Task: Check the percentage active listings of foyer in the last 5 years.
Action: Mouse moved to (825, 186)
Screenshot: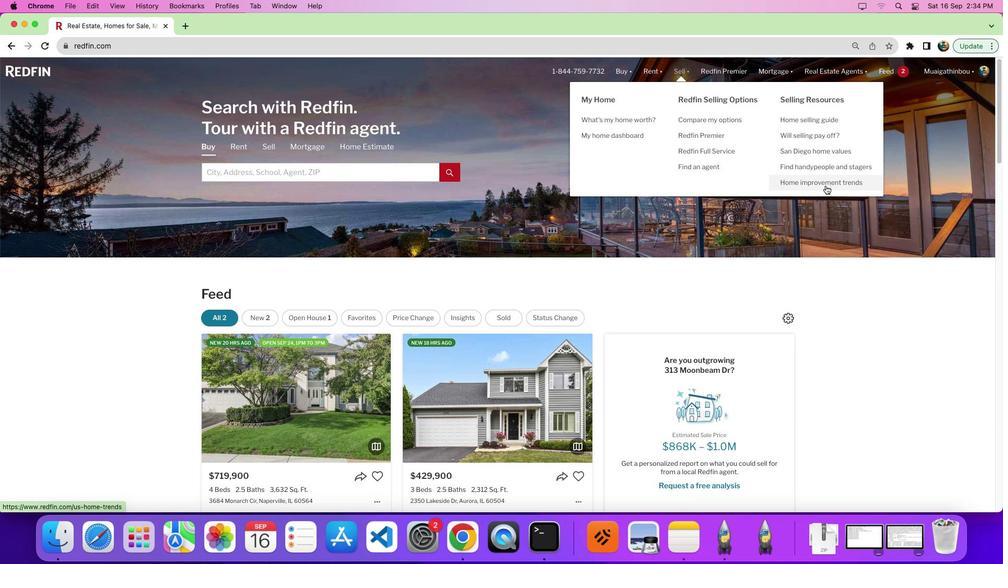 
Action: Mouse pressed left at (825, 186)
Screenshot: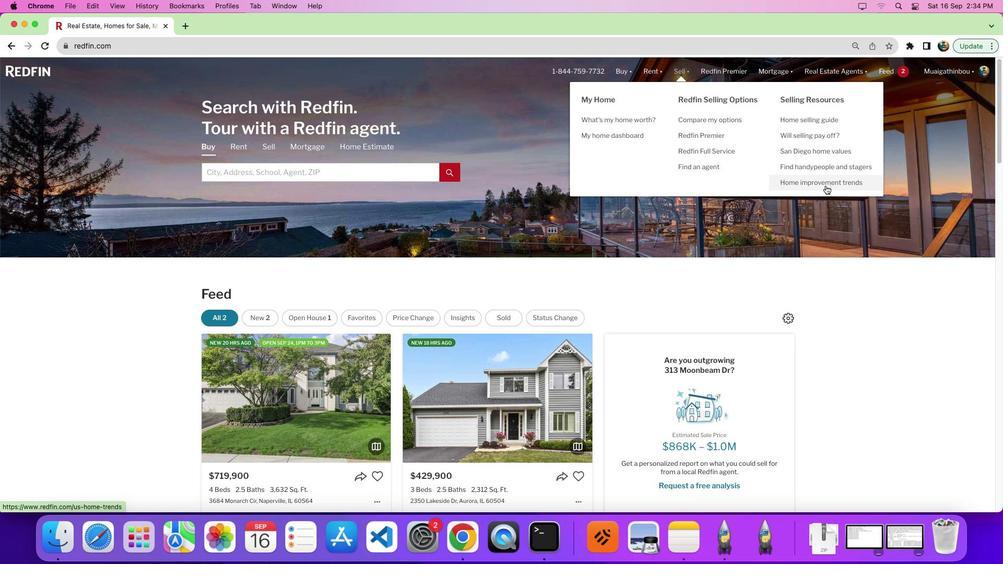 
Action: Mouse moved to (825, 185)
Screenshot: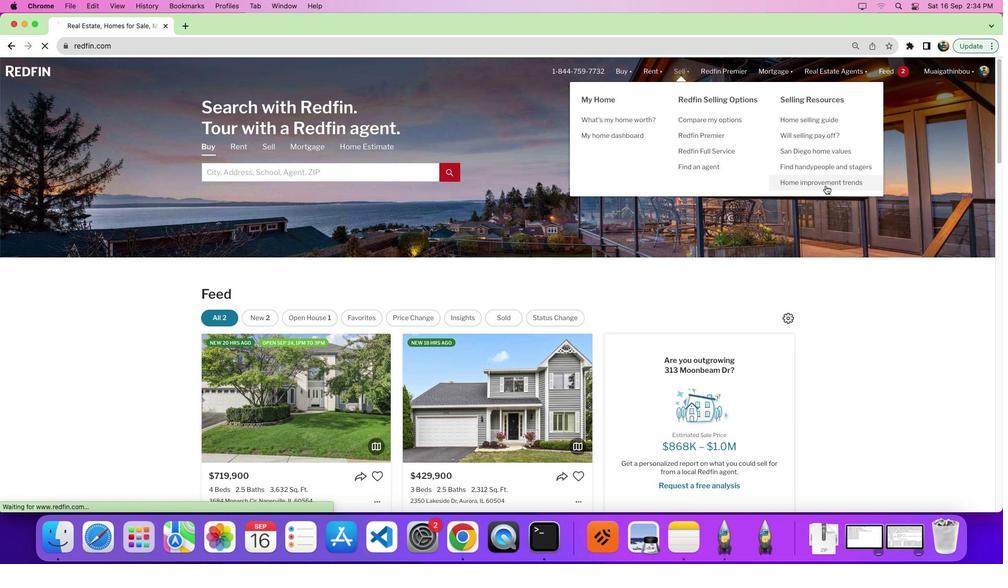 
Action: Mouse pressed left at (825, 185)
Screenshot: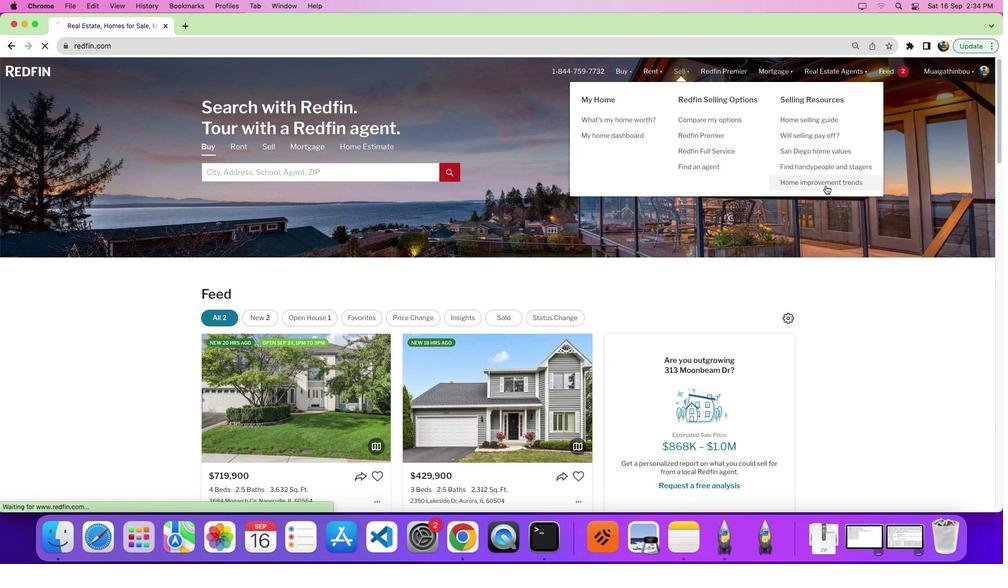 
Action: Mouse moved to (265, 198)
Screenshot: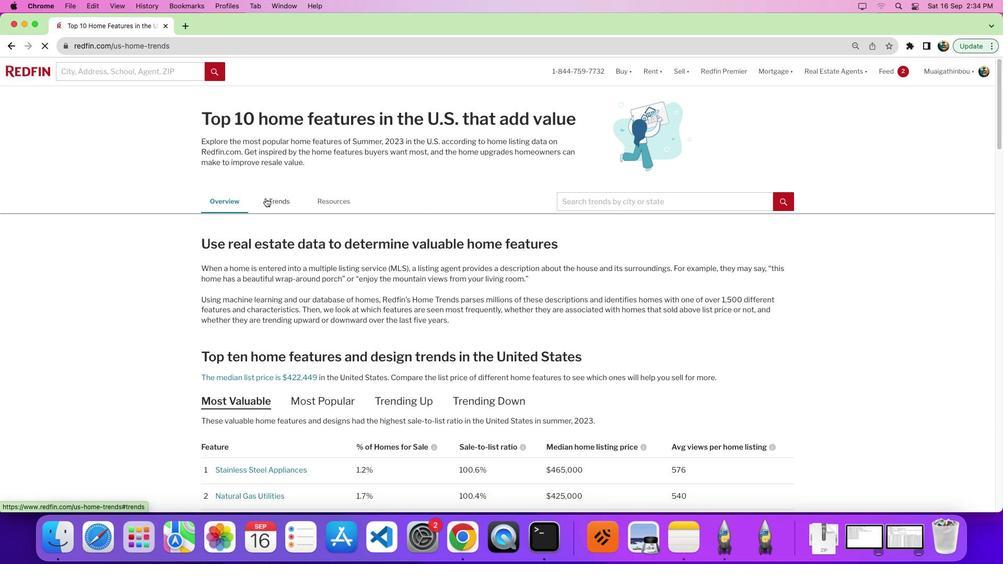 
Action: Mouse pressed left at (265, 198)
Screenshot: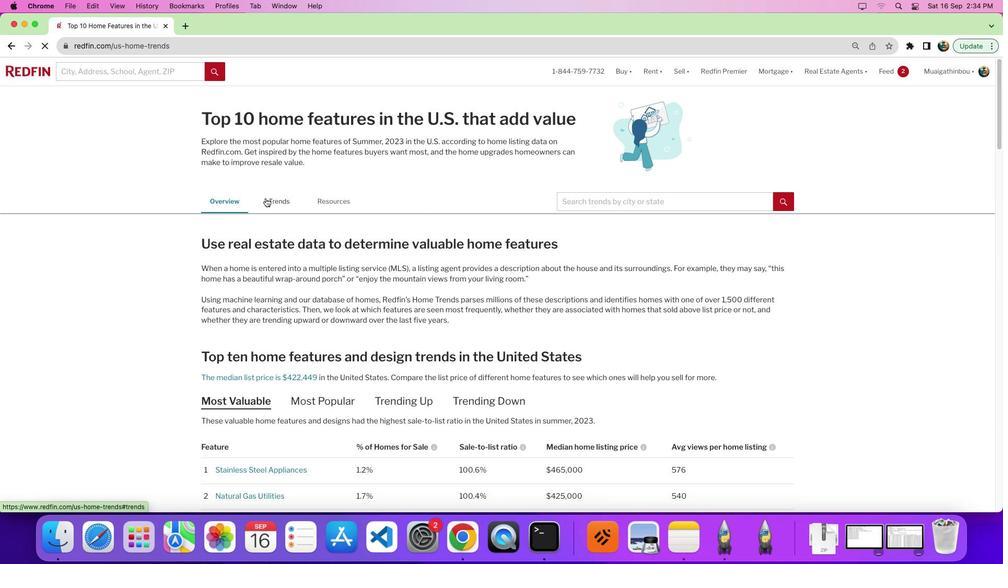 
Action: Mouse moved to (423, 250)
Screenshot: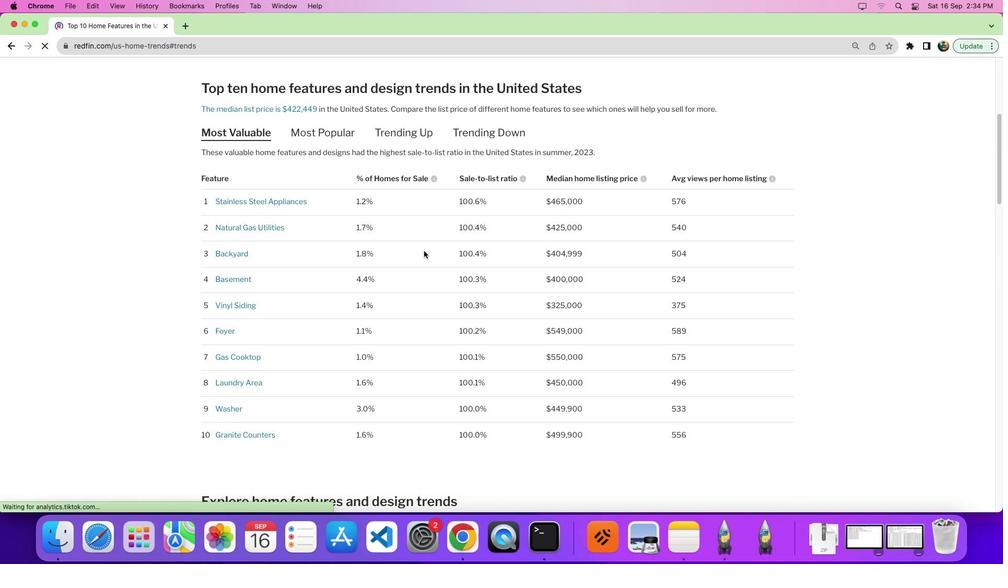 
Action: Mouse scrolled (423, 250) with delta (0, 0)
Screenshot: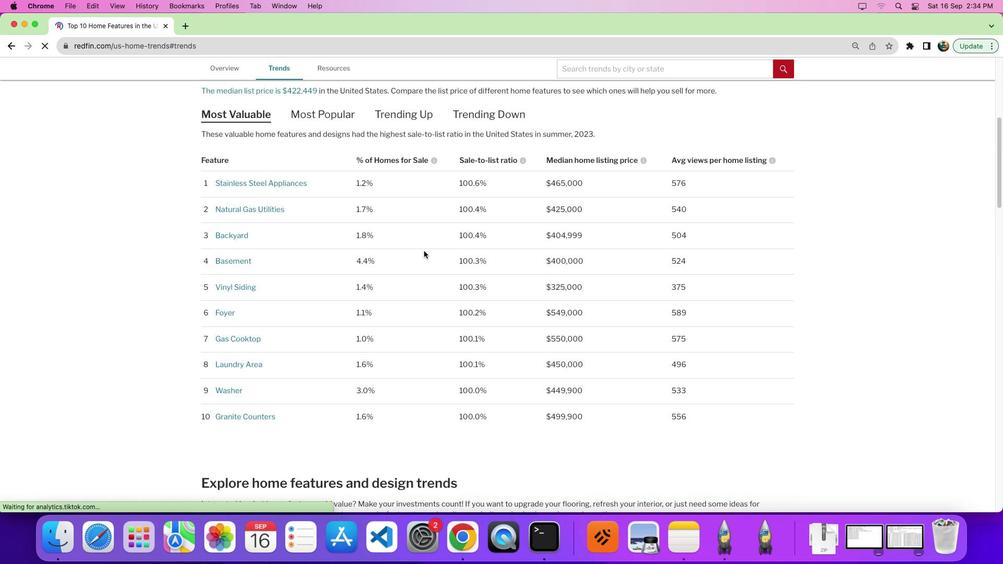 
Action: Mouse scrolled (423, 250) with delta (0, 0)
Screenshot: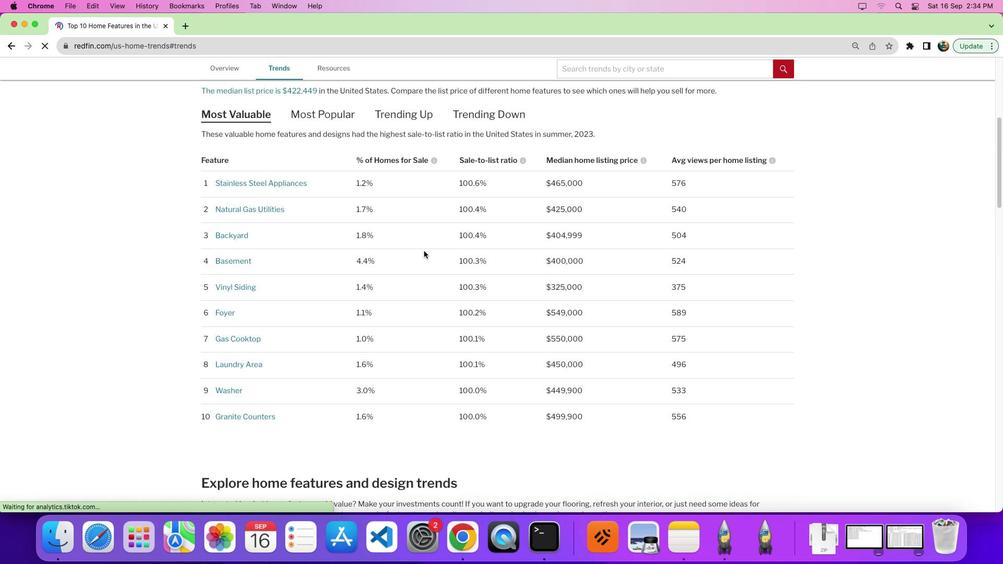 
Action: Mouse scrolled (423, 250) with delta (0, -4)
Screenshot: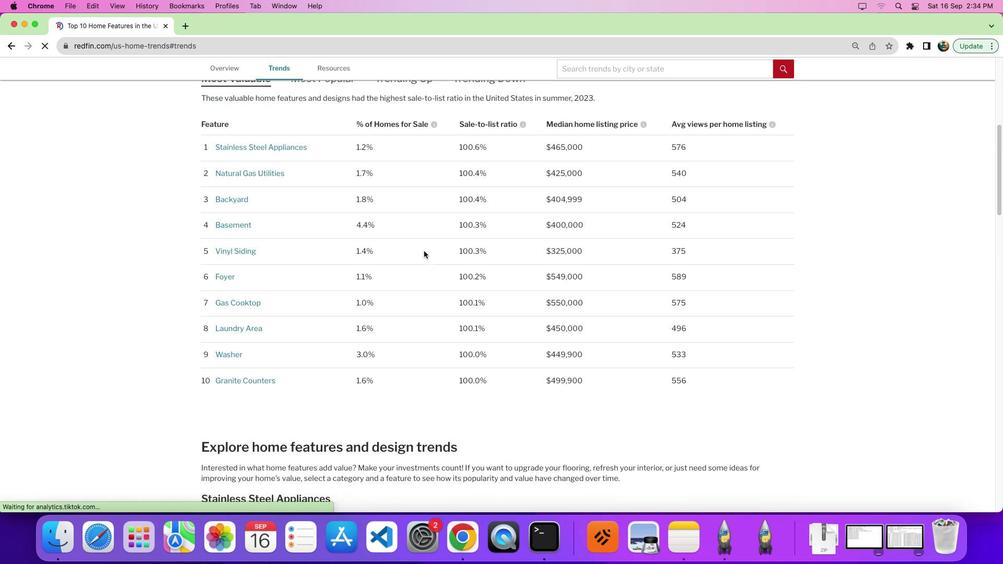 
Action: Mouse scrolled (423, 250) with delta (0, -5)
Screenshot: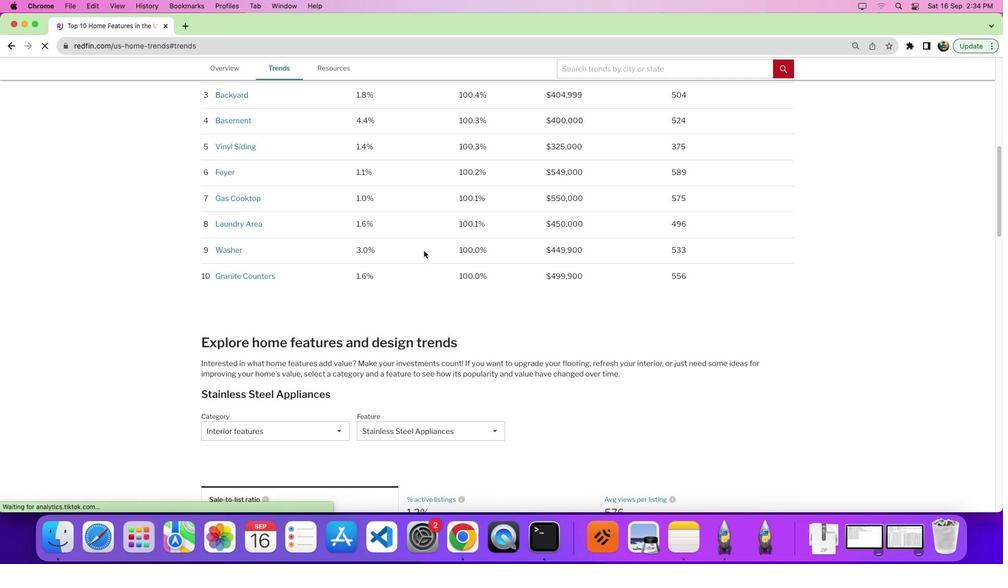 
Action: Mouse moved to (424, 250)
Screenshot: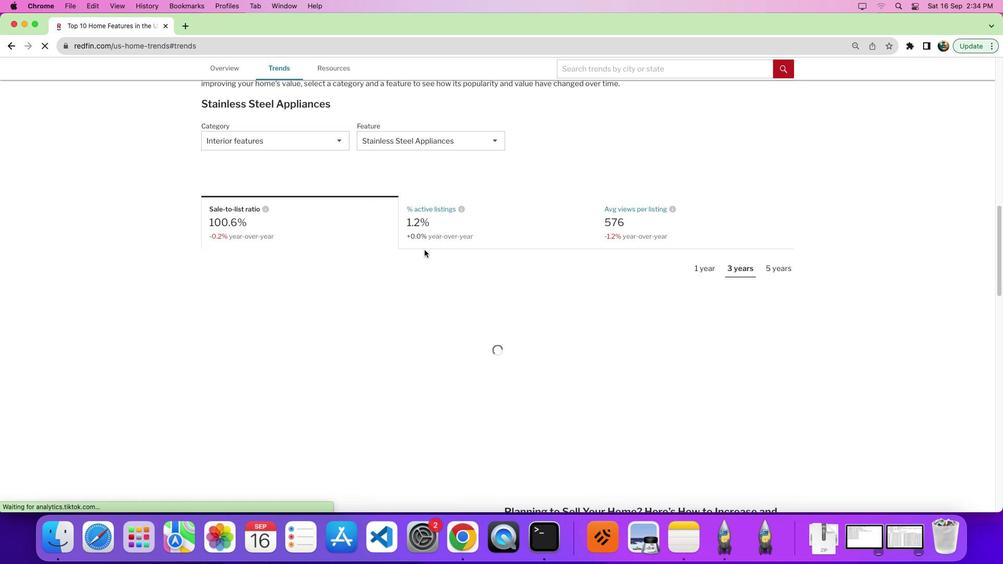 
Action: Mouse scrolled (424, 250) with delta (0, 0)
Screenshot: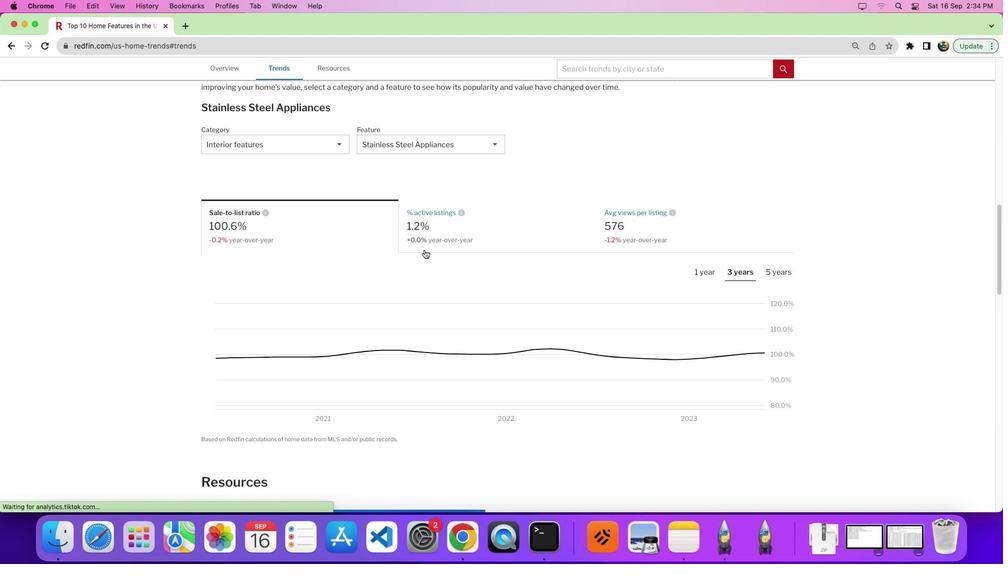 
Action: Mouse moved to (428, 247)
Screenshot: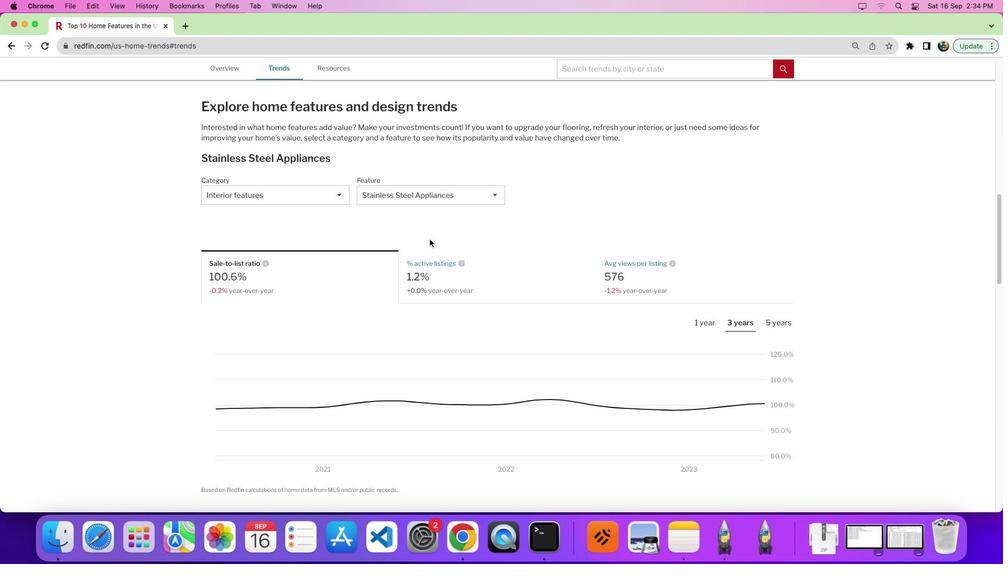 
Action: Mouse scrolled (428, 247) with delta (0, 0)
Screenshot: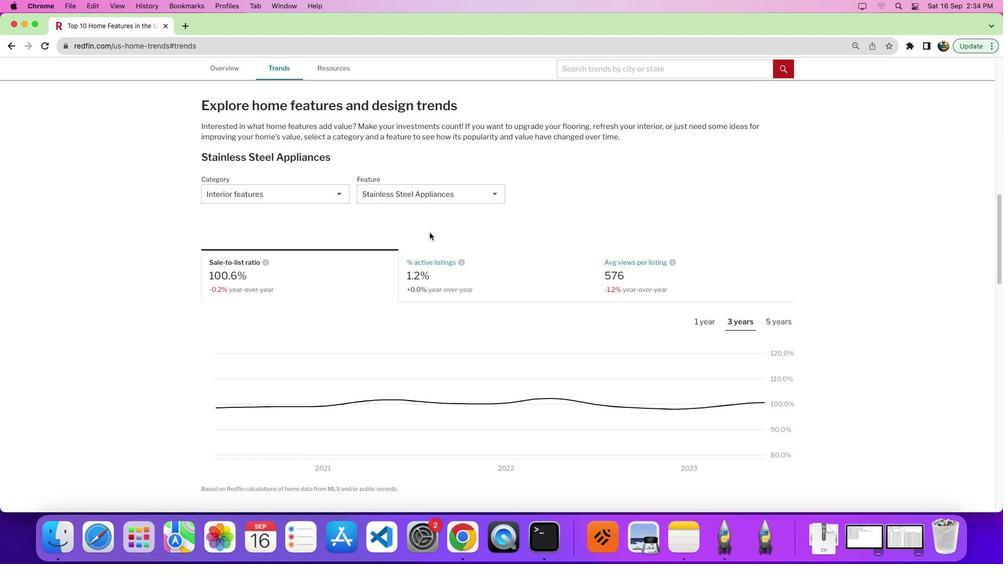 
Action: Mouse moved to (428, 245)
Screenshot: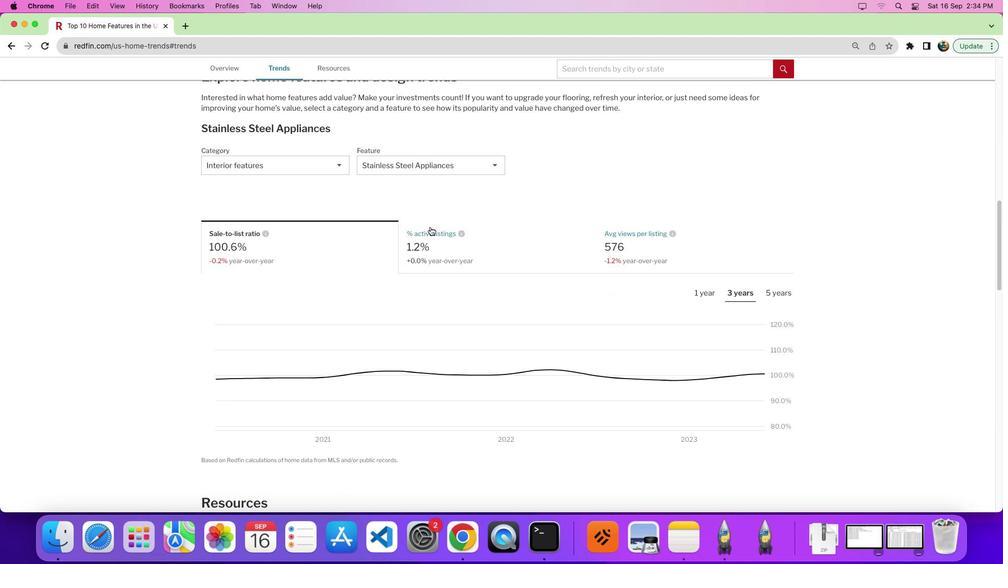 
Action: Mouse scrolled (428, 245) with delta (0, 0)
Screenshot: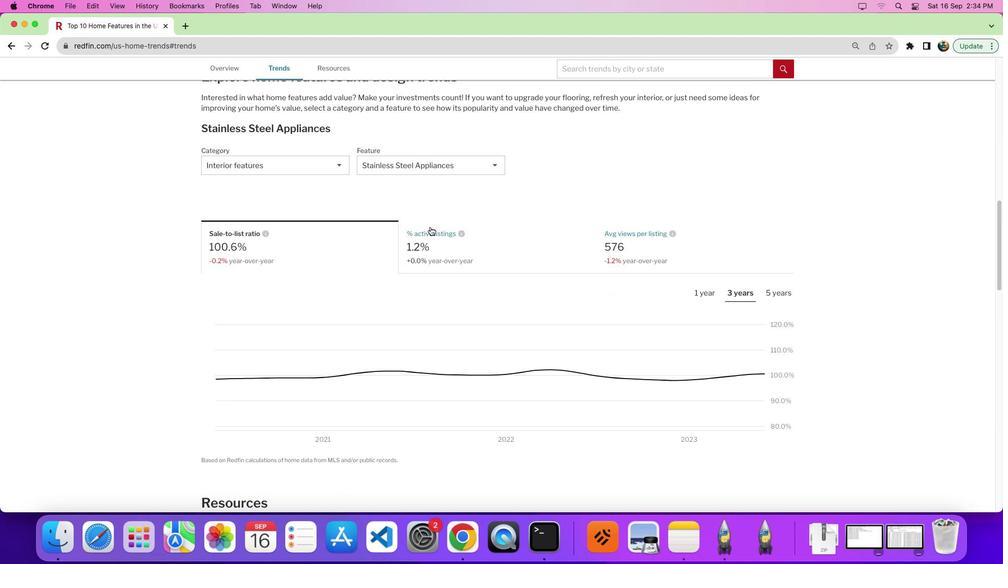 
Action: Mouse moved to (430, 233)
Screenshot: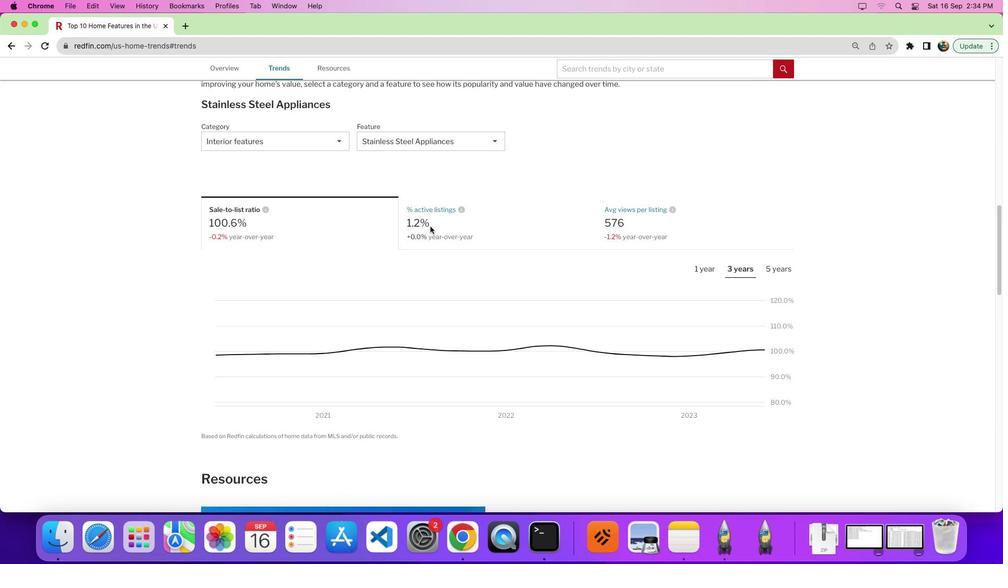 
Action: Mouse scrolled (430, 233) with delta (0, -3)
Screenshot: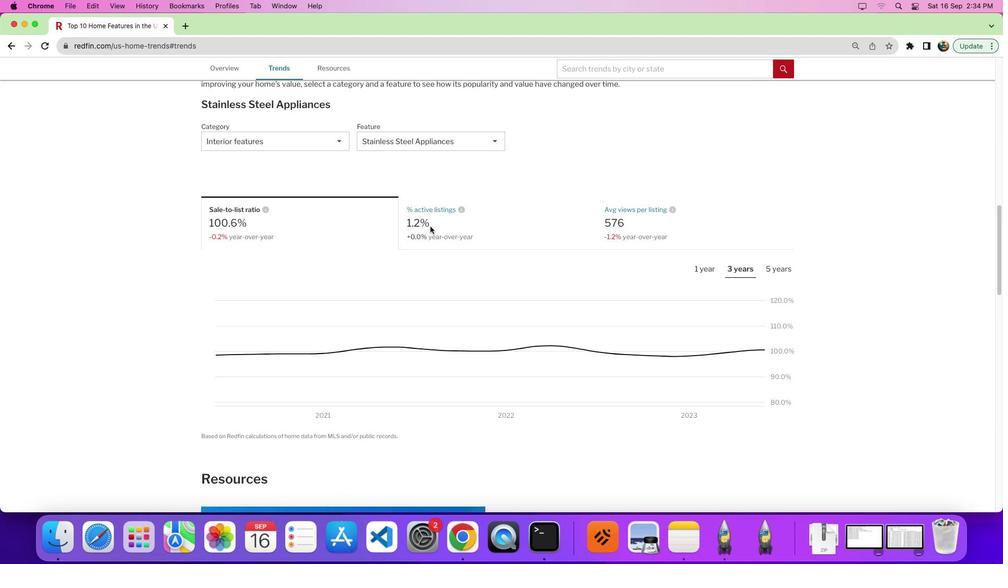 
Action: Mouse moved to (457, 167)
Screenshot: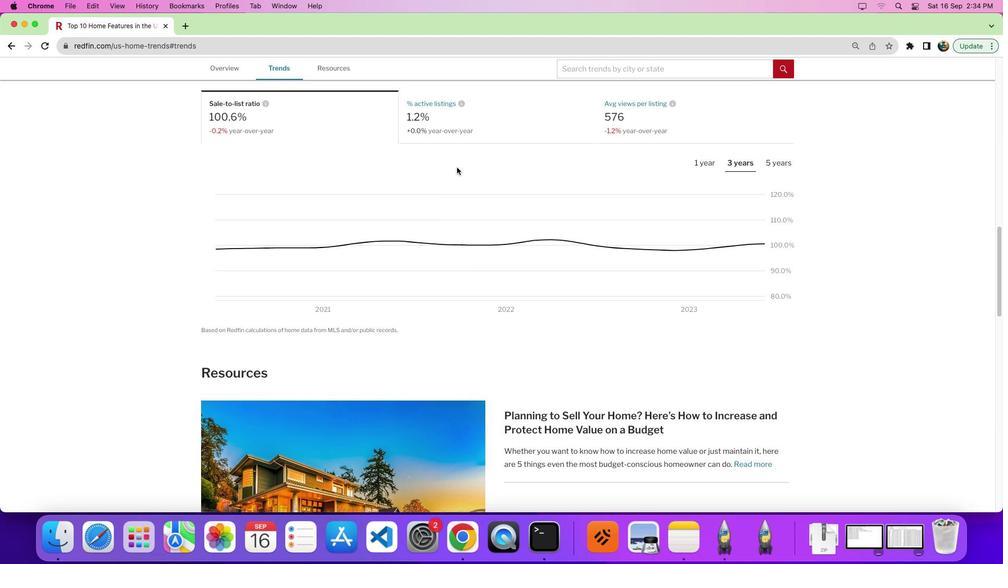 
Action: Mouse scrolled (457, 167) with delta (0, 0)
Screenshot: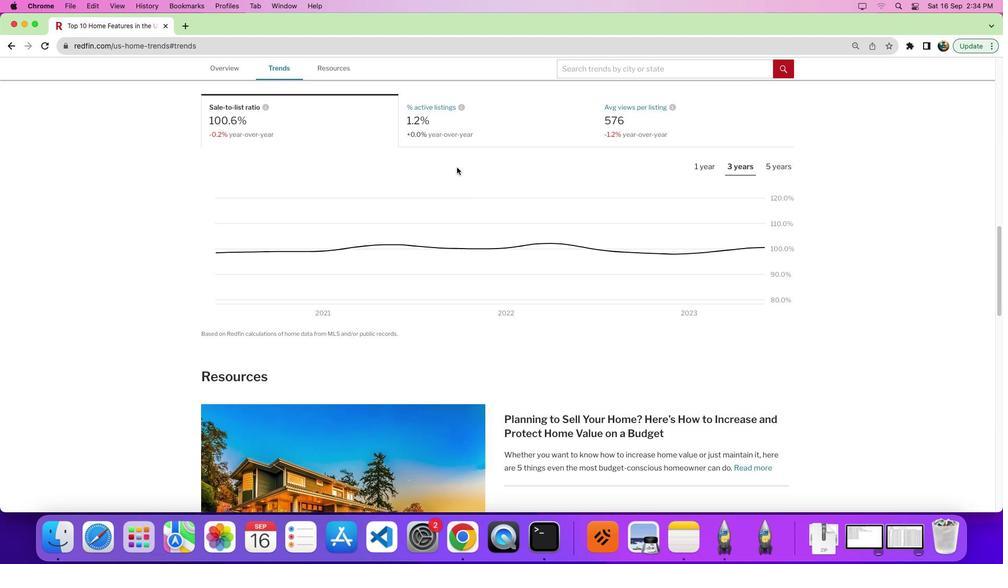 
Action: Mouse scrolled (457, 167) with delta (0, 0)
Screenshot: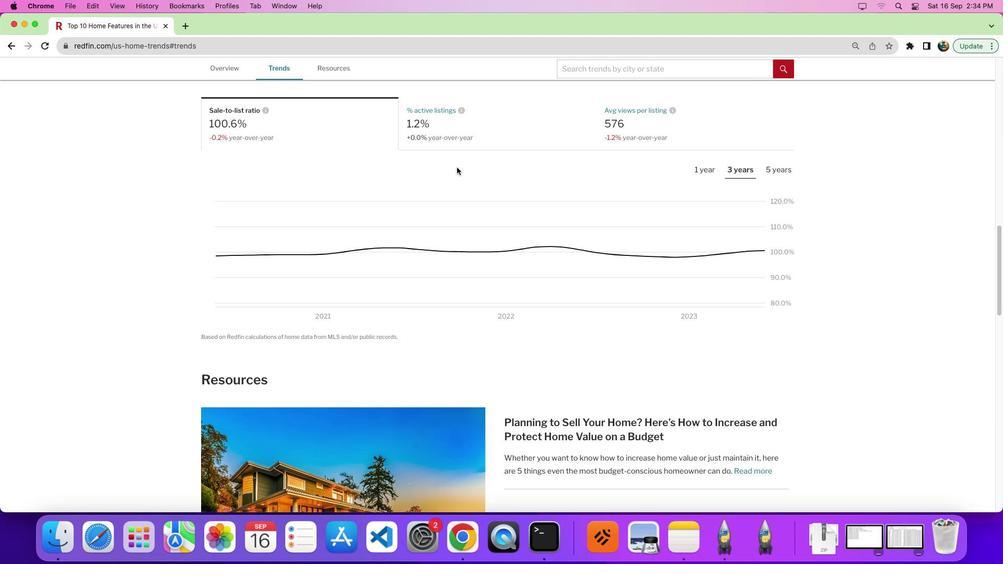 
Action: Mouse scrolled (457, 167) with delta (0, 3)
Screenshot: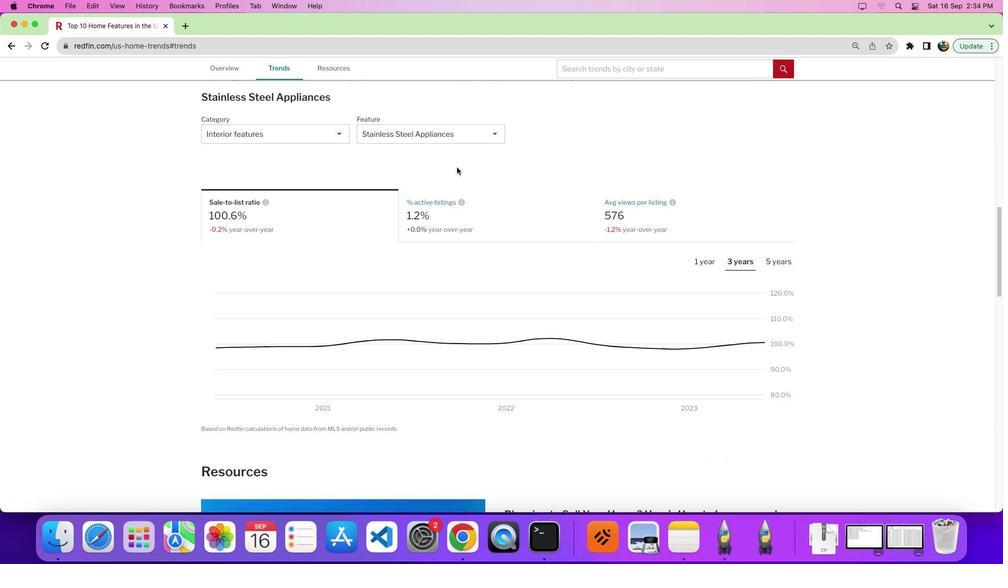 
Action: Mouse moved to (320, 216)
Screenshot: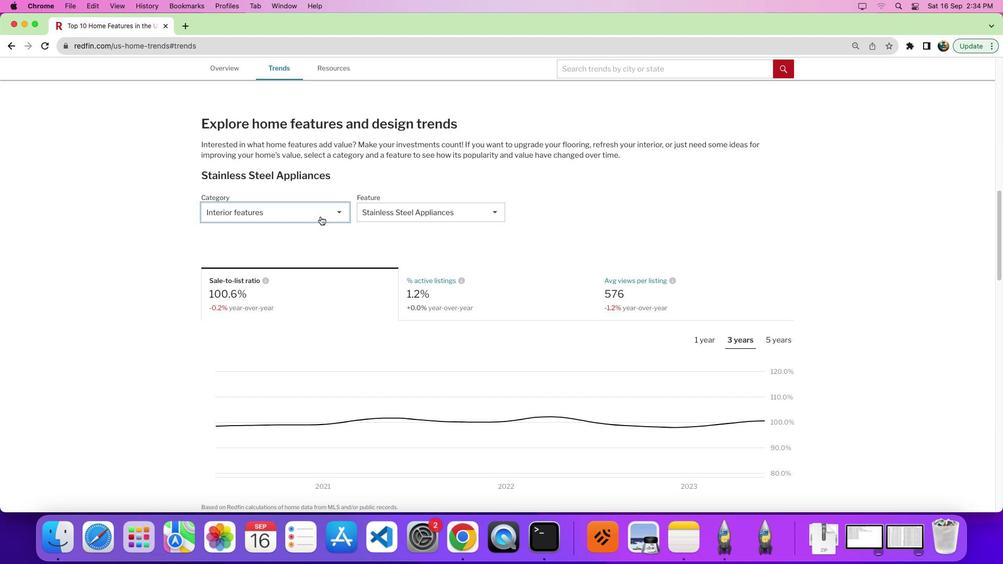 
Action: Mouse pressed left at (320, 216)
Screenshot: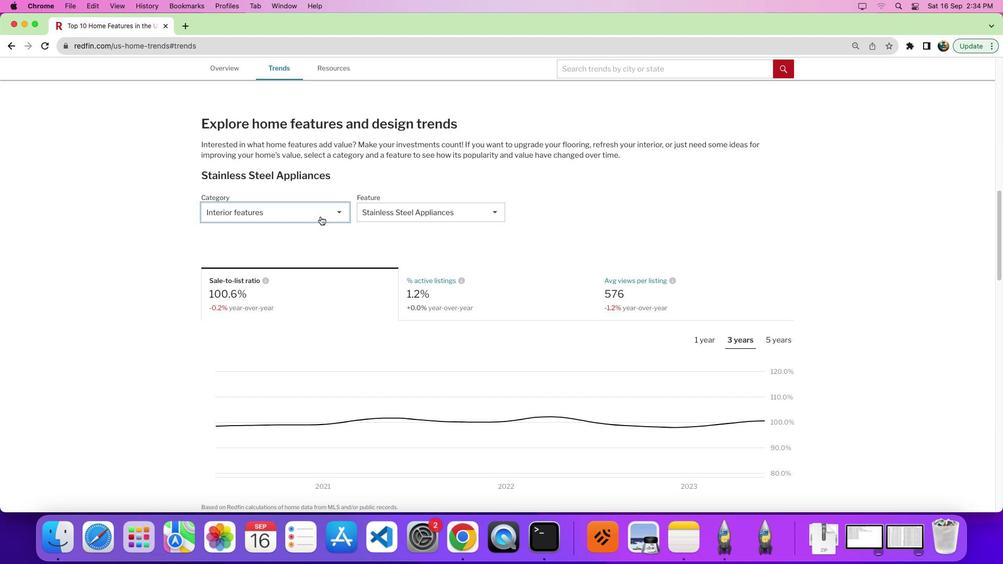 
Action: Mouse moved to (327, 253)
Screenshot: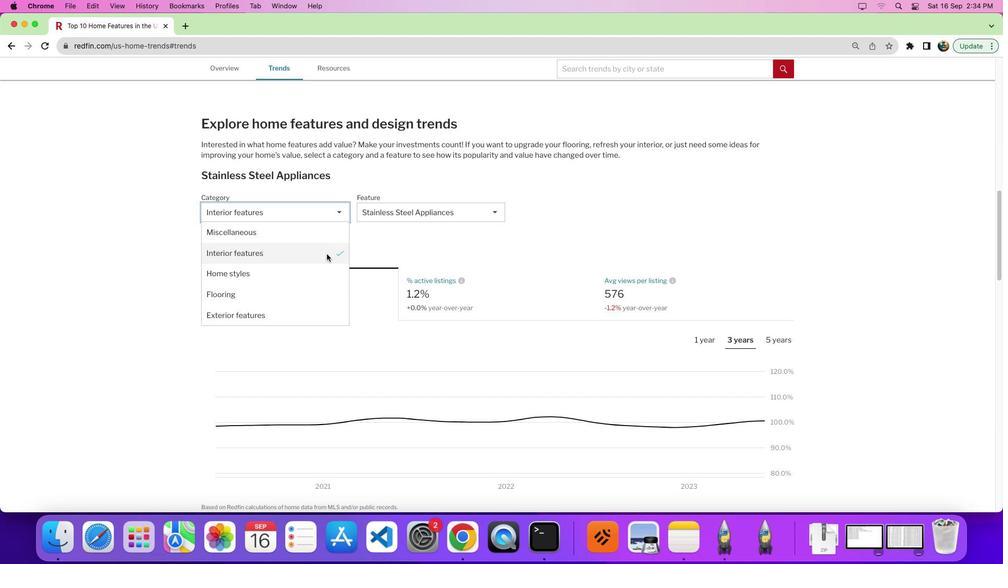 
Action: Mouse pressed left at (327, 253)
Screenshot: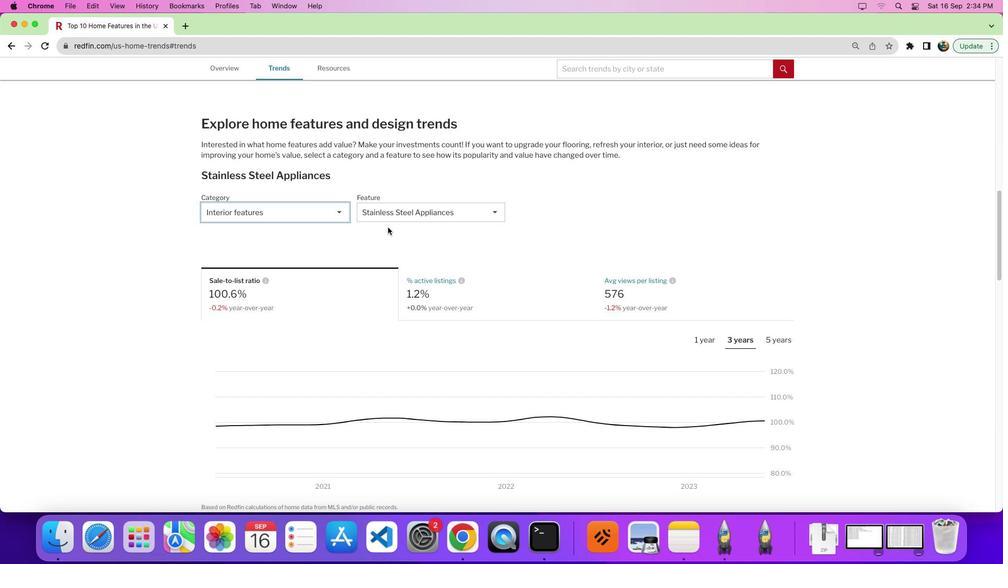 
Action: Mouse moved to (432, 203)
Screenshot: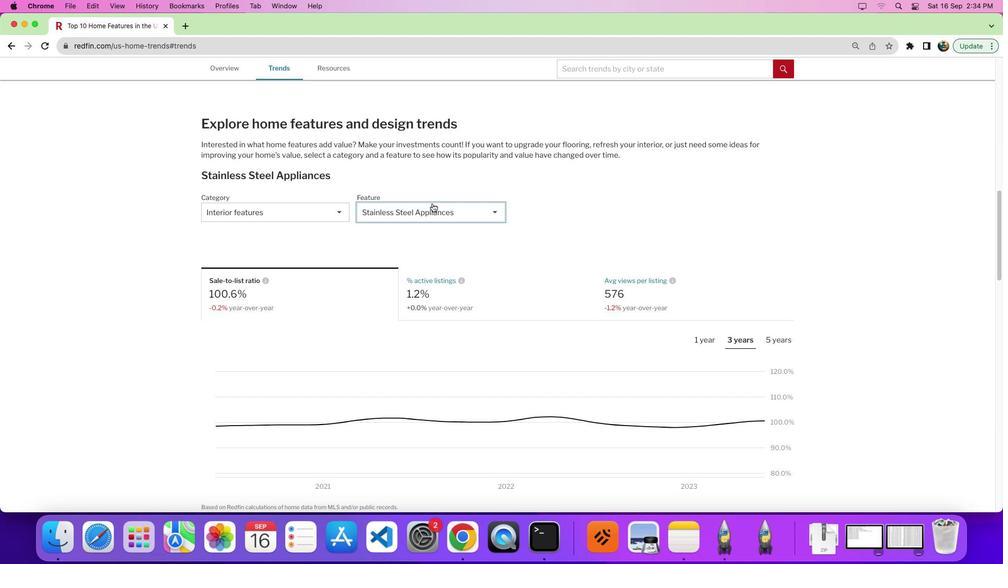 
Action: Mouse pressed left at (432, 203)
Screenshot: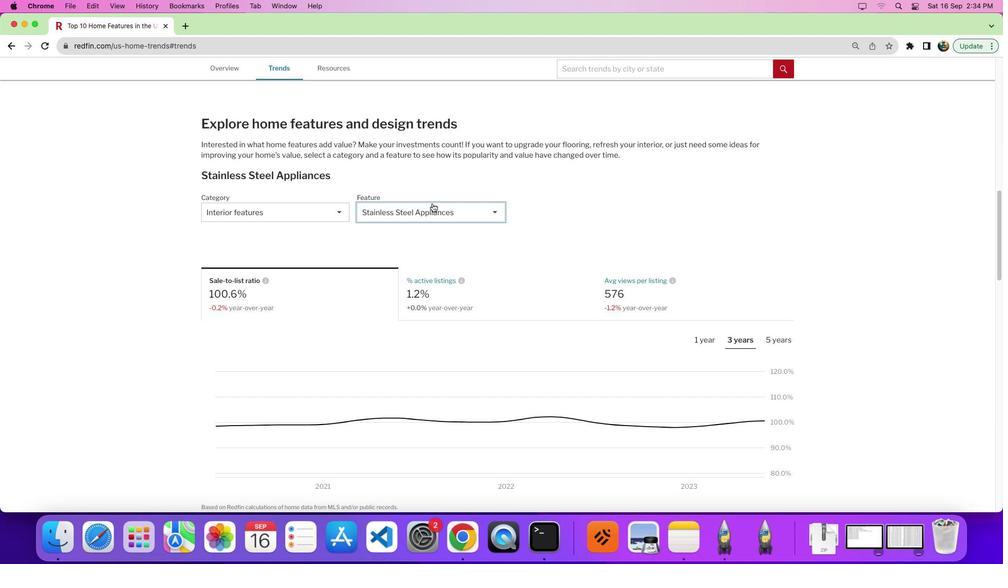 
Action: Mouse moved to (501, 270)
Screenshot: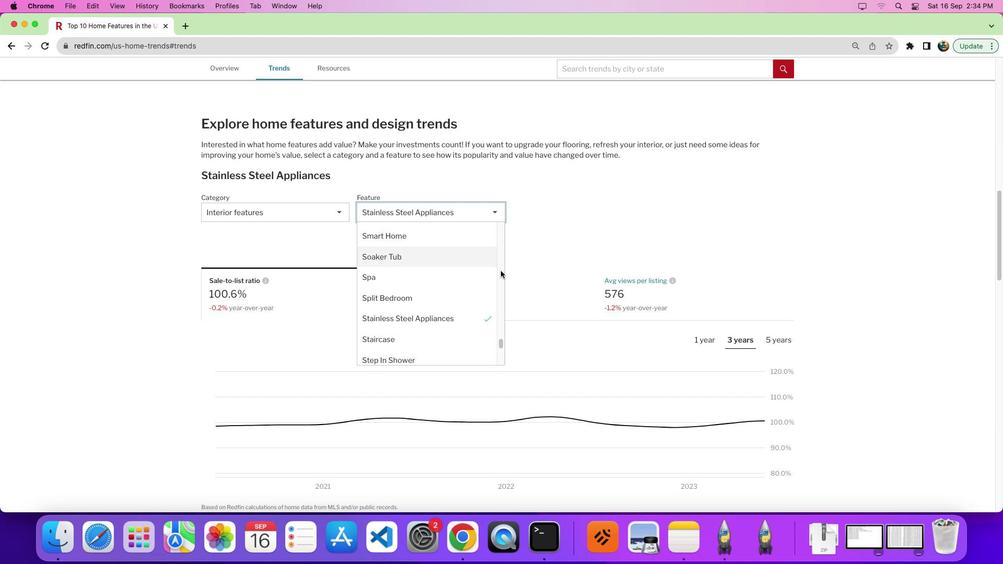 
Action: Mouse pressed left at (501, 270)
Screenshot: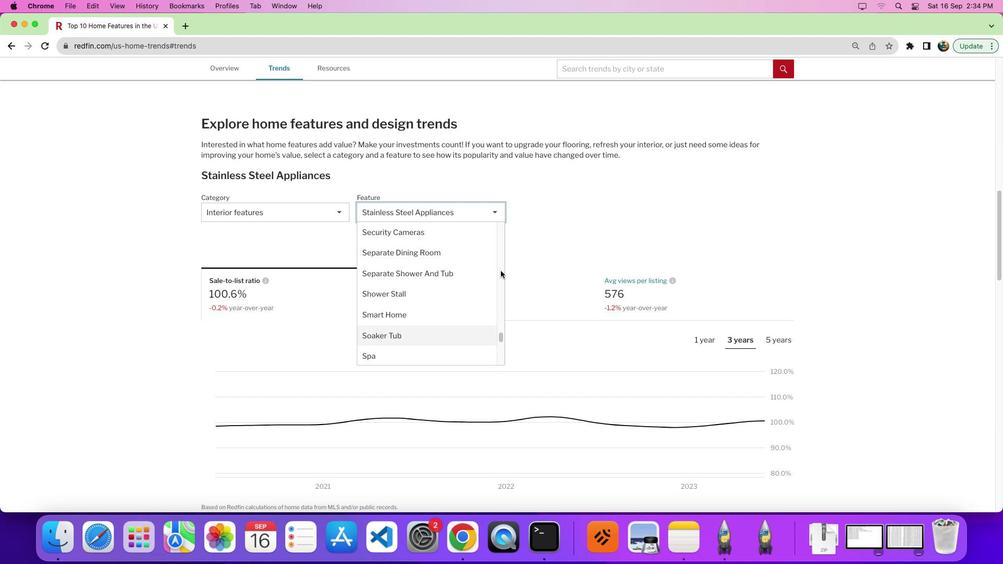 
Action: Mouse moved to (501, 286)
Screenshot: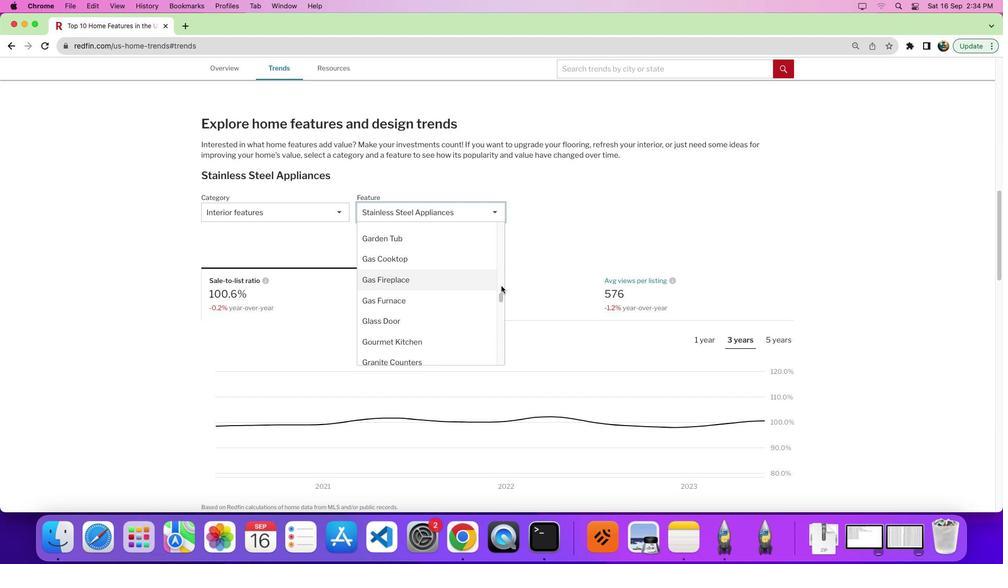 
Action: Mouse pressed left at (501, 286)
Screenshot: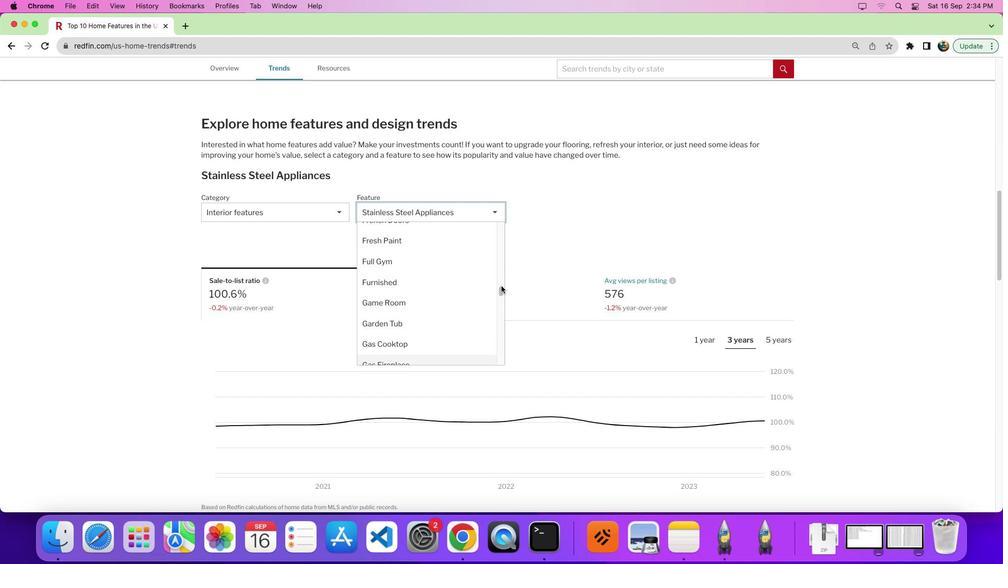 
Action: Mouse moved to (414, 235)
Screenshot: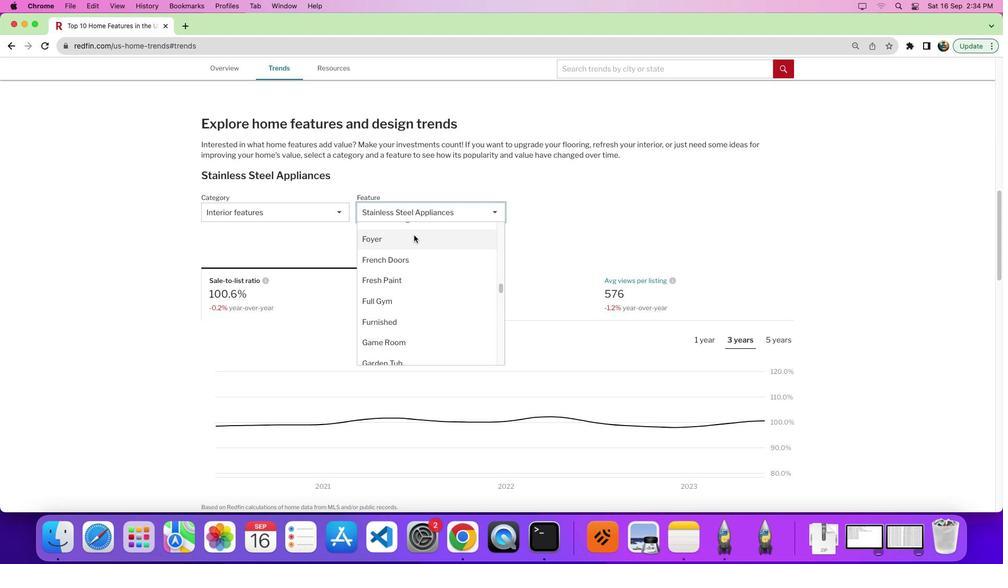 
Action: Mouse pressed left at (414, 235)
Screenshot: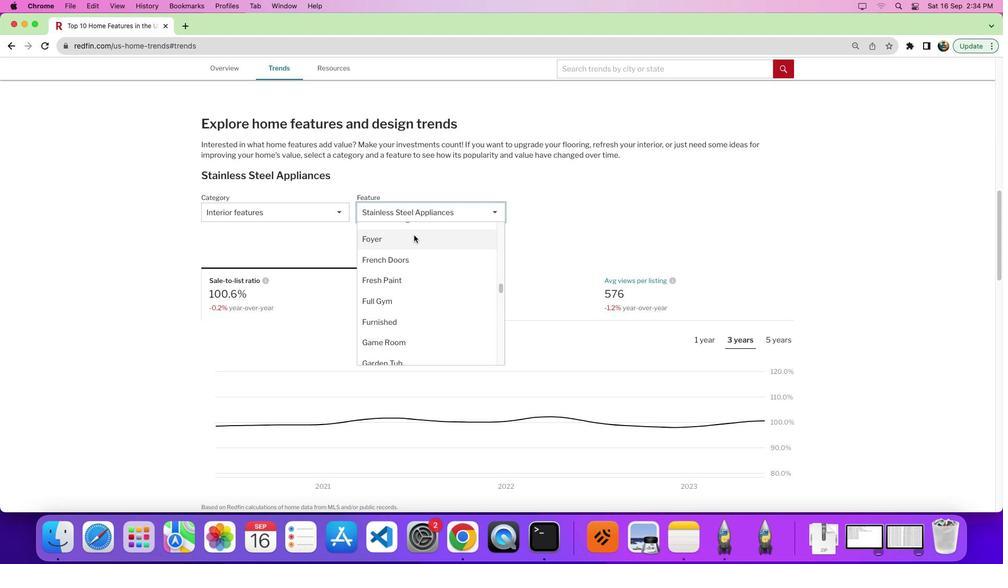 
Action: Mouse moved to (555, 274)
Screenshot: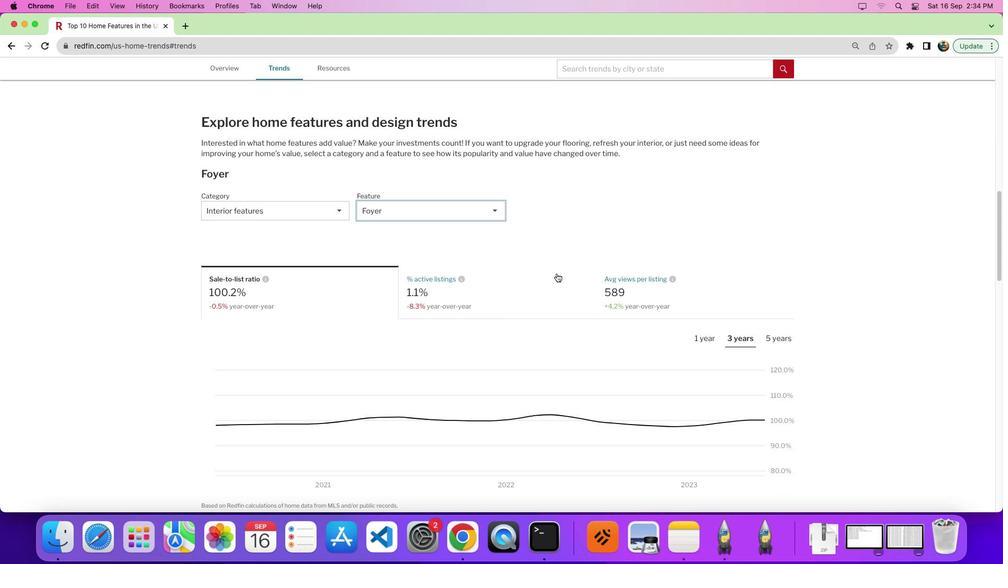 
Action: Mouse scrolled (555, 274) with delta (0, 0)
Screenshot: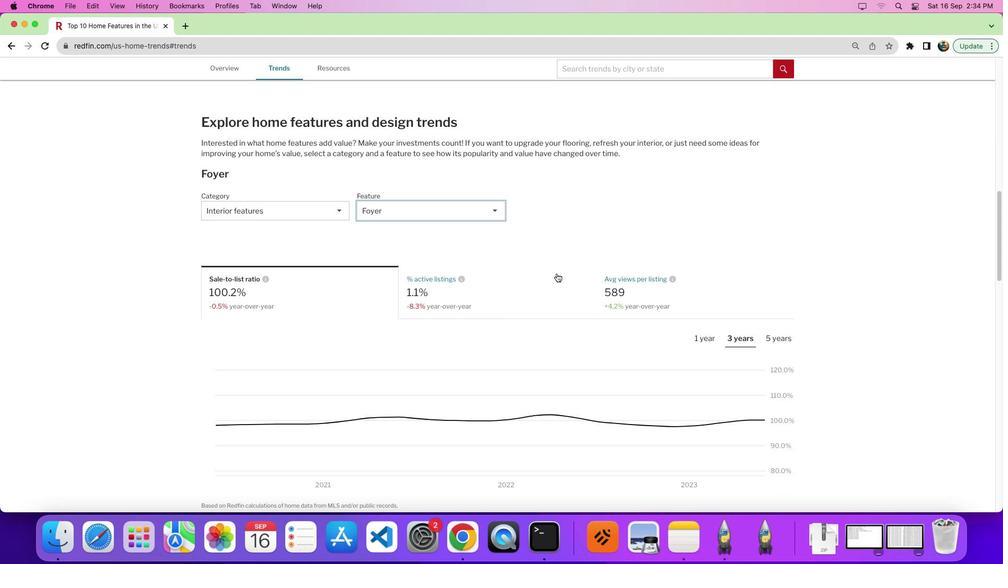 
Action: Mouse moved to (556, 273)
Screenshot: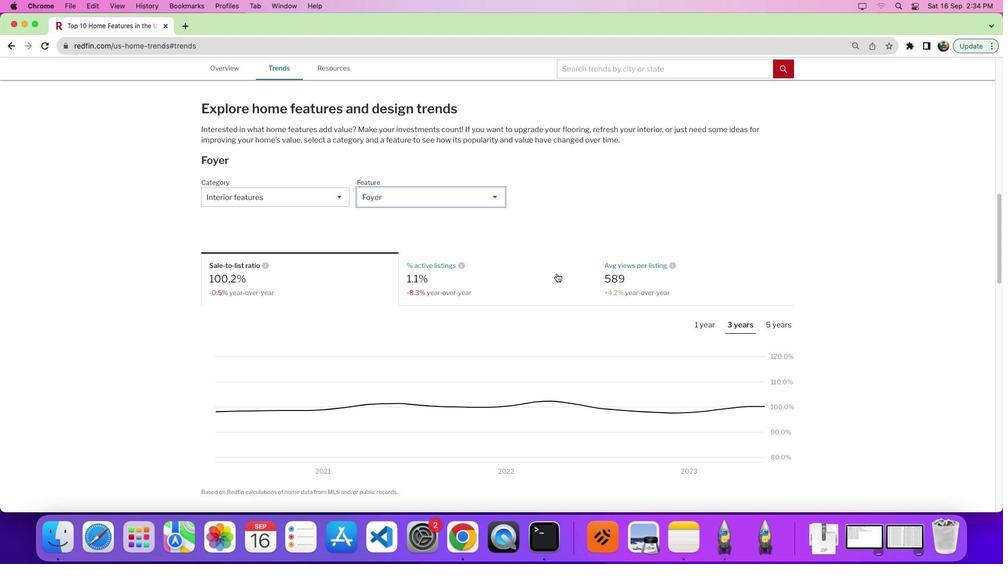 
Action: Mouse scrolled (556, 273) with delta (0, 0)
Screenshot: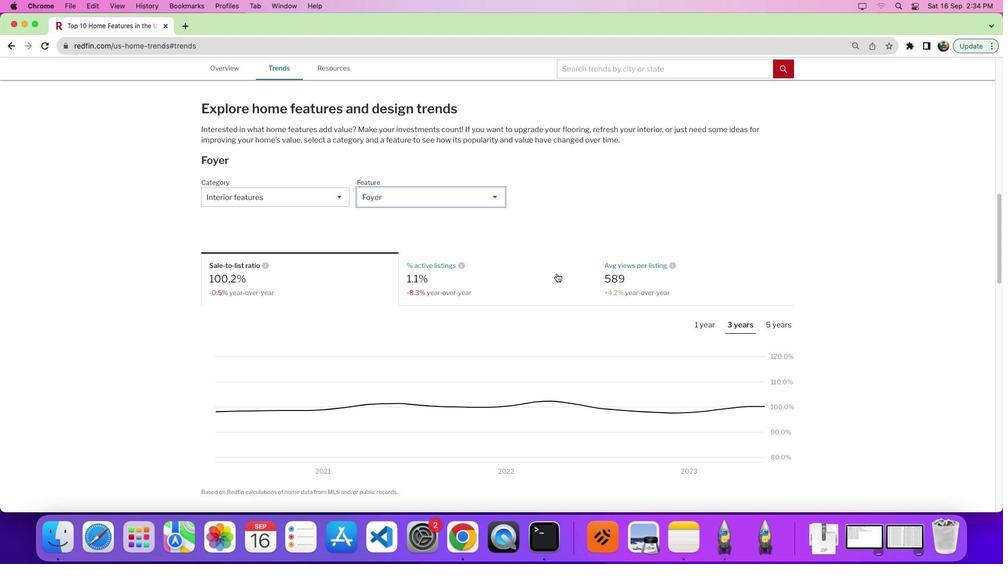 
Action: Mouse moved to (462, 257)
Screenshot: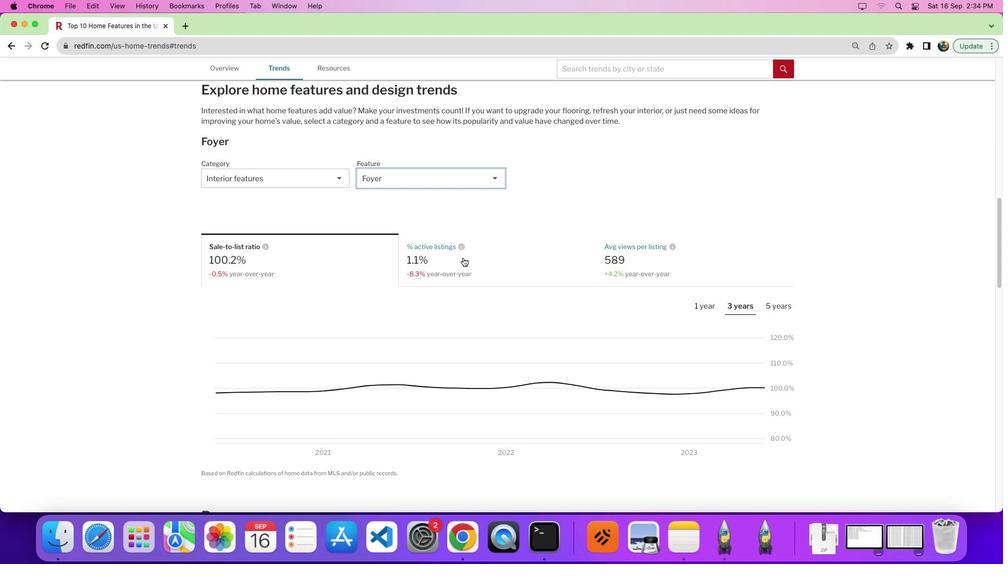 
Action: Mouse pressed left at (462, 257)
Screenshot: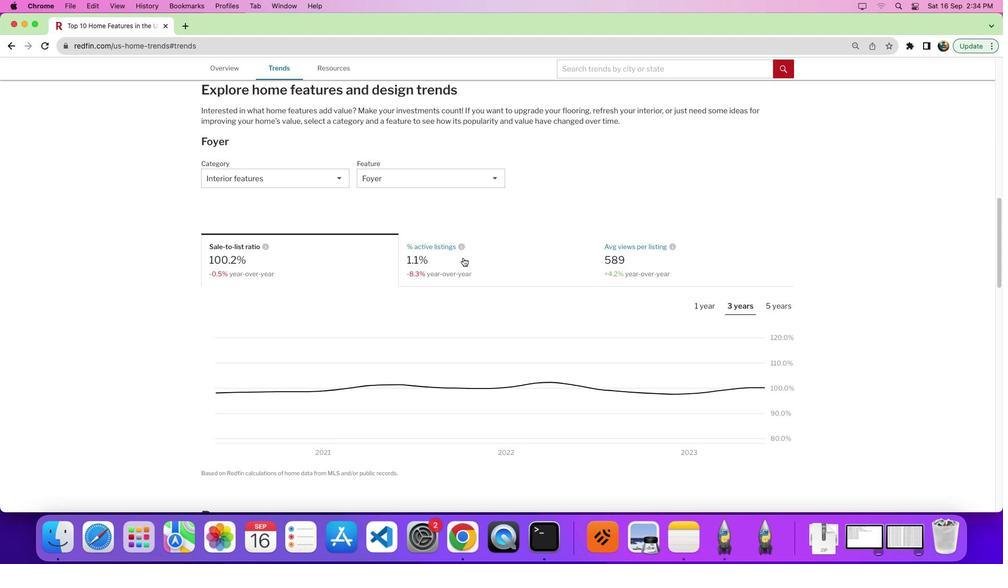 
Action: Mouse moved to (783, 305)
Screenshot: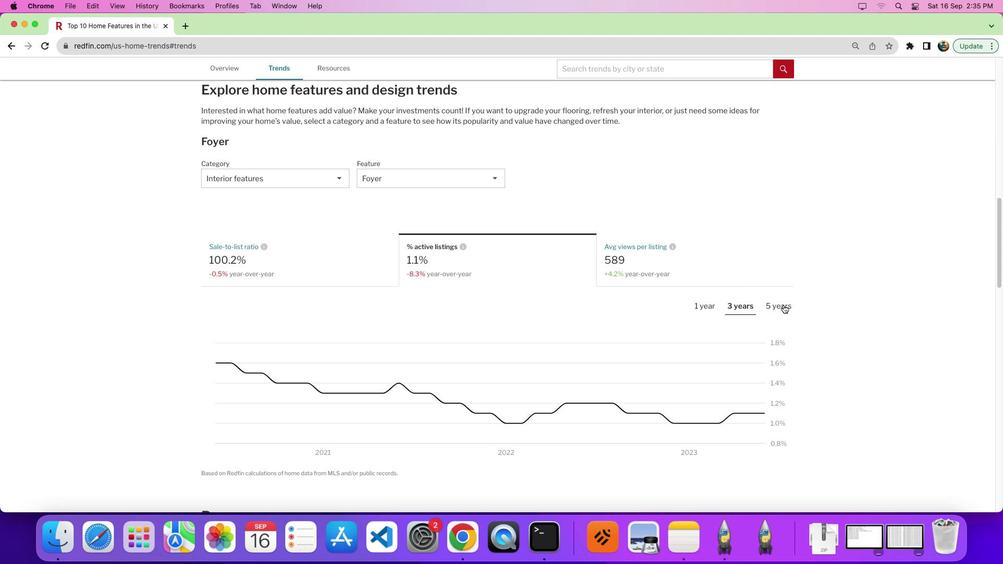 
Action: Mouse pressed left at (783, 305)
Screenshot: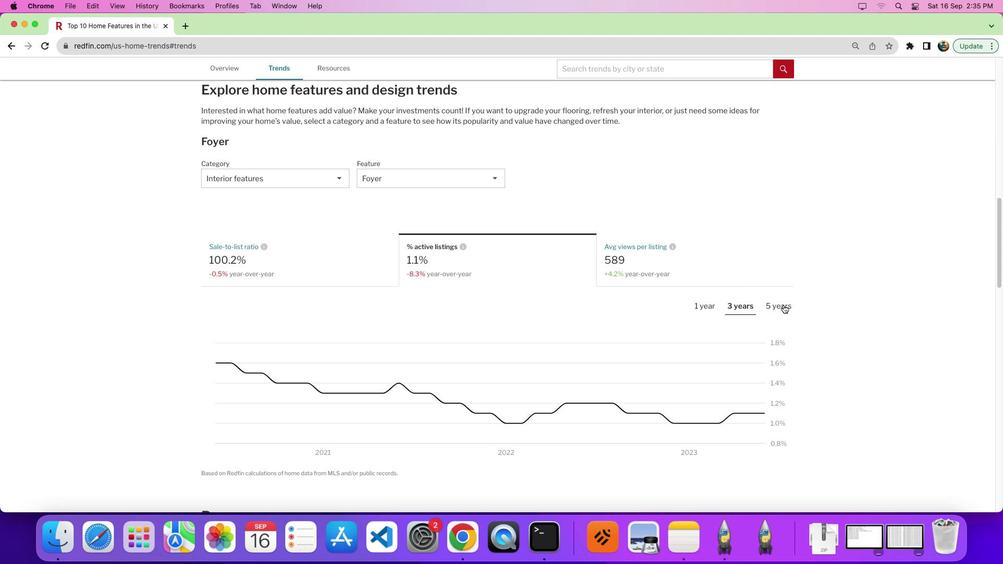 
Action: Mouse moved to (780, 305)
Screenshot: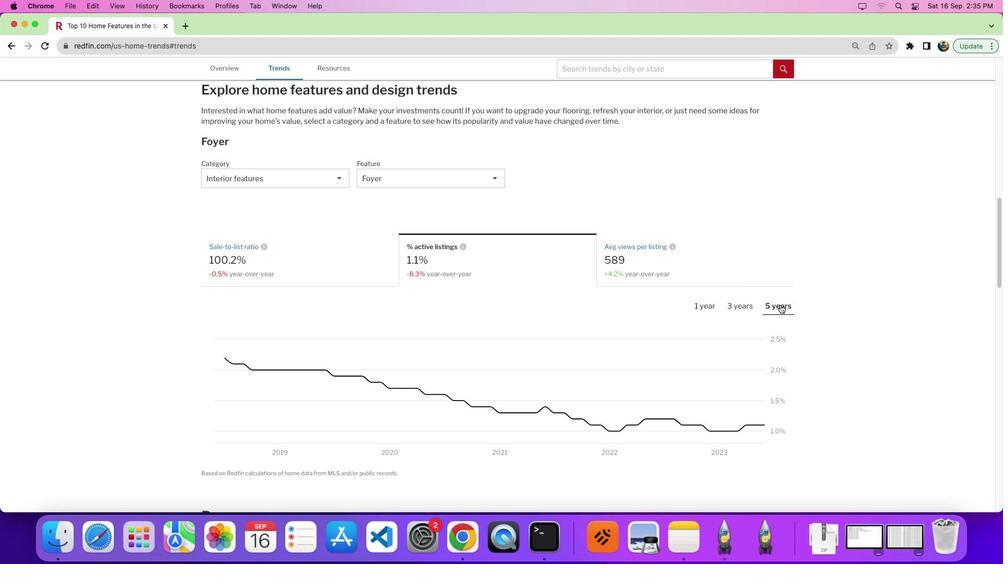 
Action: Mouse scrolled (780, 305) with delta (0, 0)
Screenshot: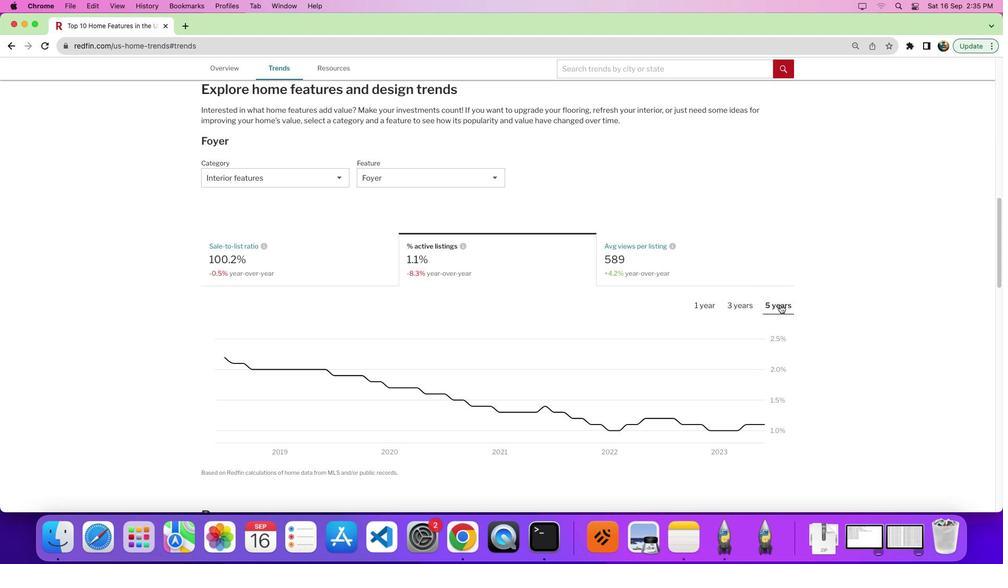
